 Task: Create Card Logistics Review in Board Brand Messaging Development to Workspace Email Service Providers. Create Card Technology Conference Review in Board Email Marketing List Cleaning and Segmentation to Workspace Email Service Providers. Create Card Shipping and Receiving Review in Board Product Quality Control and Assurance to Workspace Email Service Providers
Action: Mouse moved to (65, 264)
Screenshot: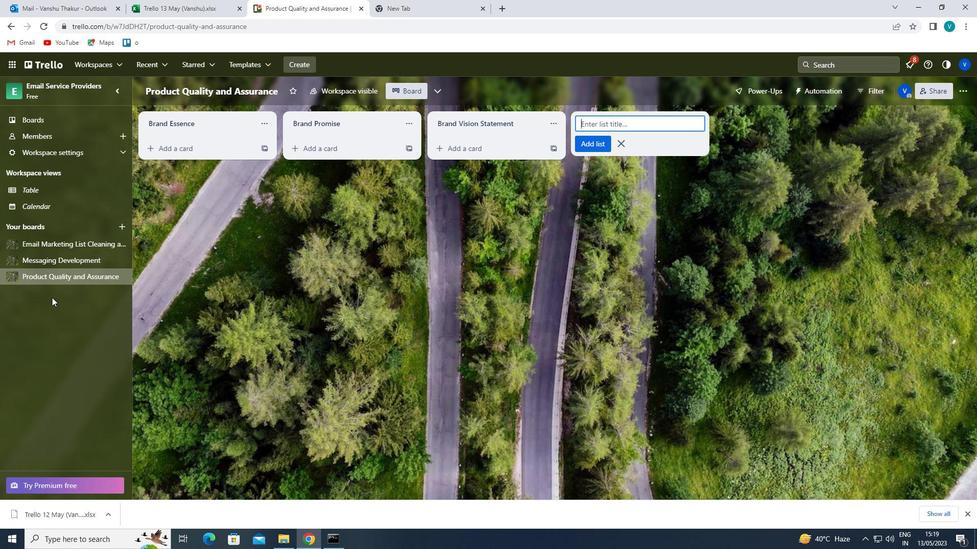 
Action: Mouse pressed left at (65, 264)
Screenshot: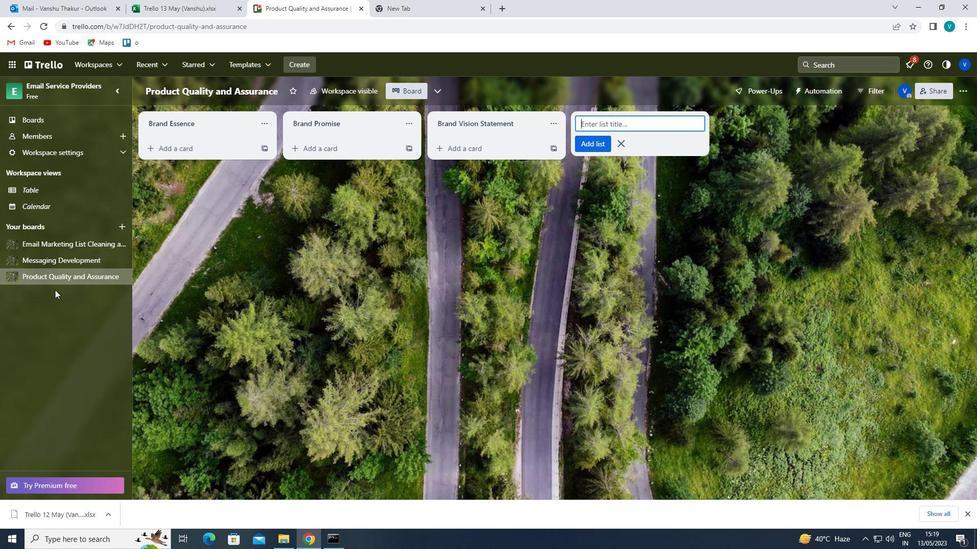 
Action: Mouse moved to (183, 149)
Screenshot: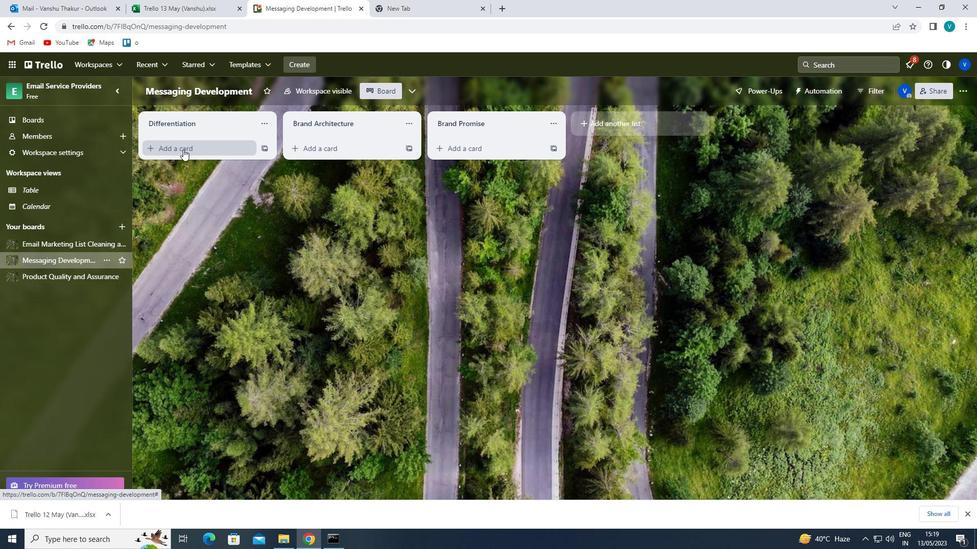 
Action: Mouse pressed left at (183, 149)
Screenshot: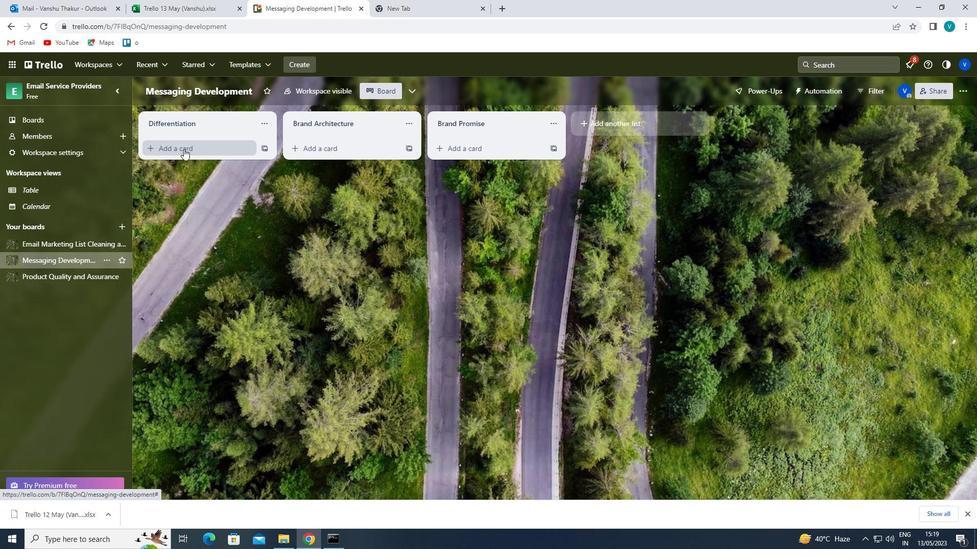 
Action: Key pressed <Key.shift>LOGISTICS<Key.space><Key.shift><Key.shift><Key.shift>REVIEW<Key.enter>
Screenshot: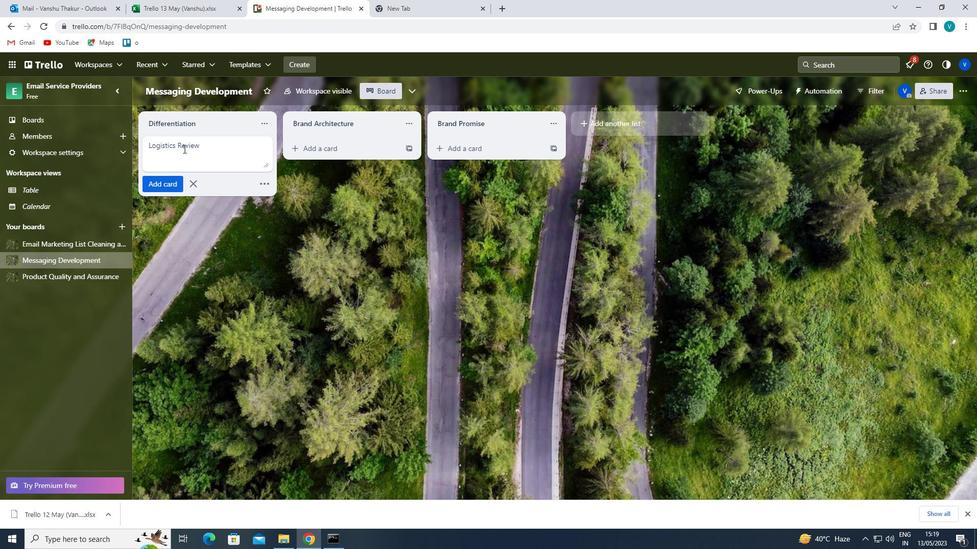 
Action: Mouse moved to (73, 243)
Screenshot: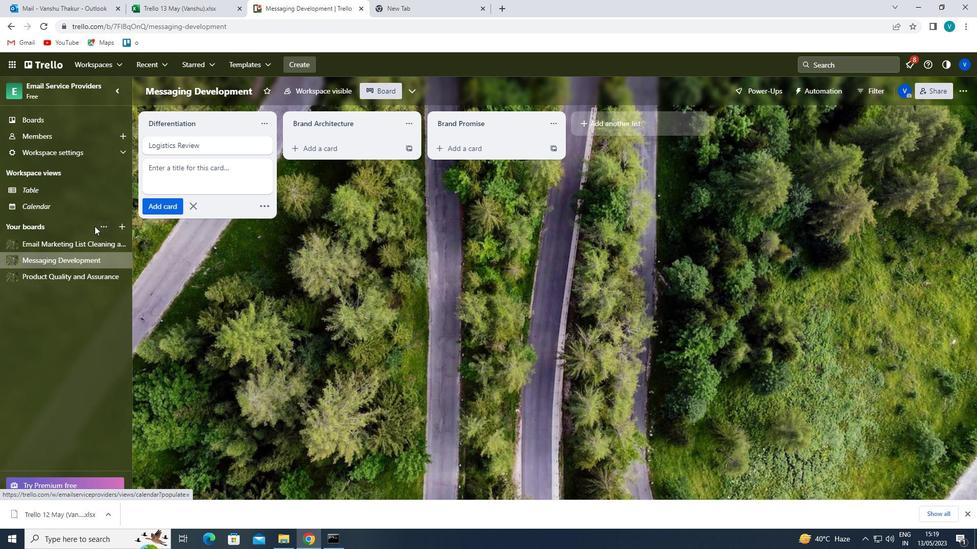 
Action: Mouse pressed left at (73, 243)
Screenshot: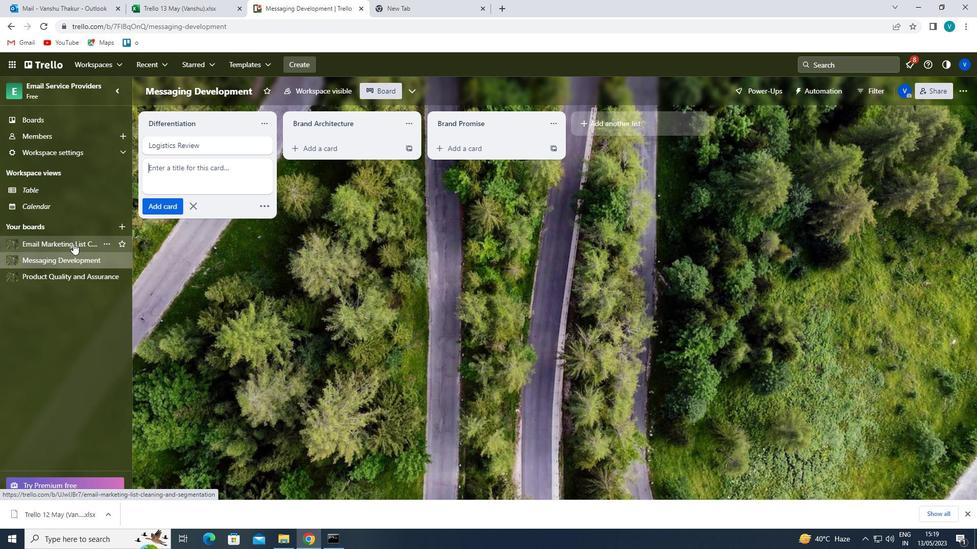 
Action: Mouse moved to (180, 147)
Screenshot: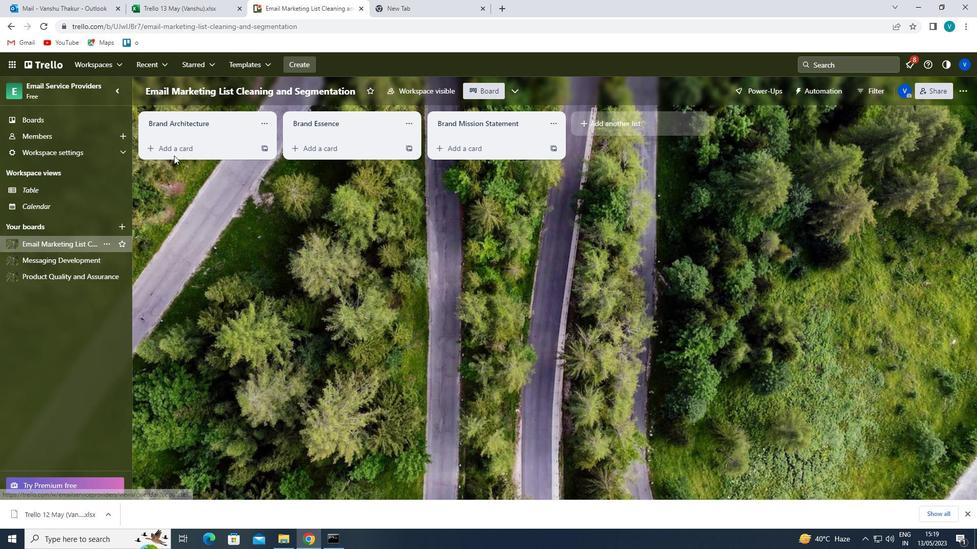 
Action: Mouse pressed left at (180, 147)
Screenshot: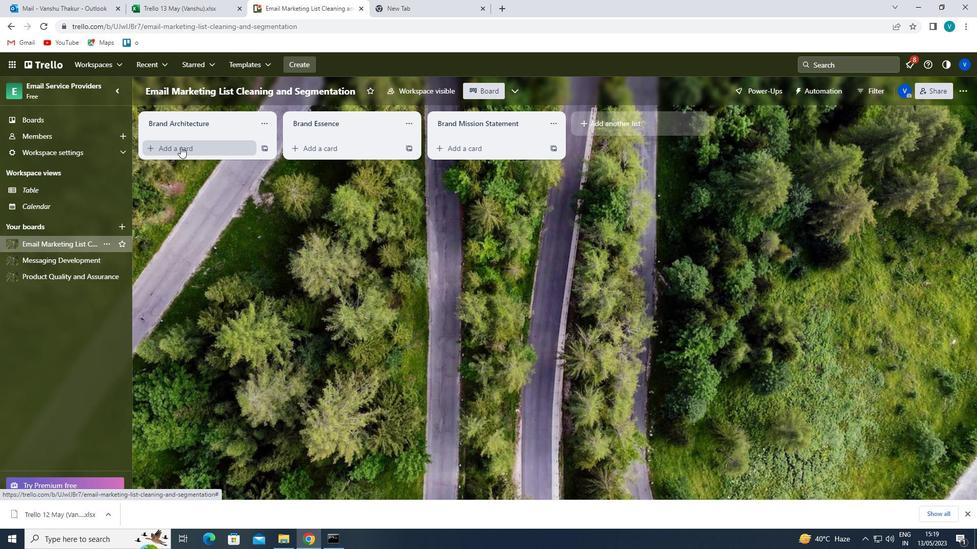 
Action: Mouse moved to (188, 142)
Screenshot: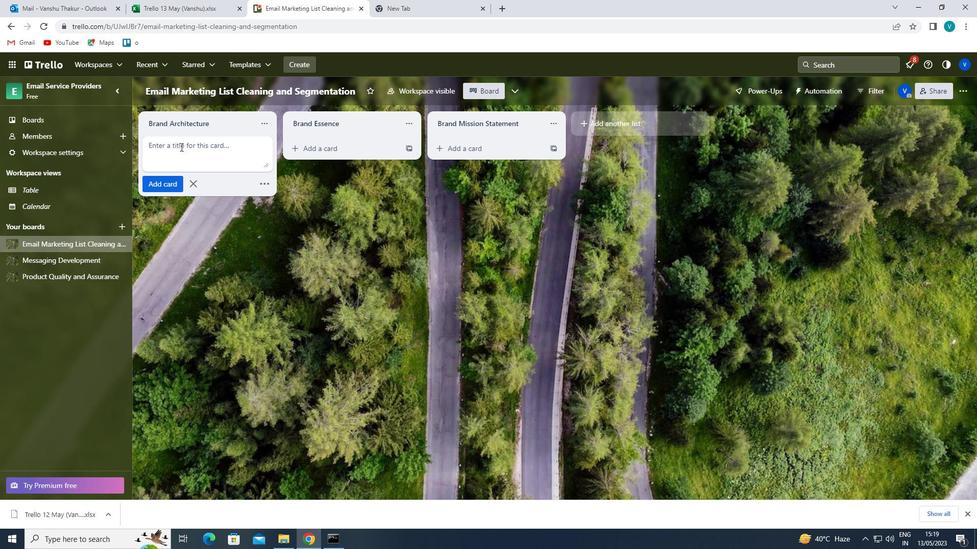 
Action: Key pressed <Key.shift>
Screenshot: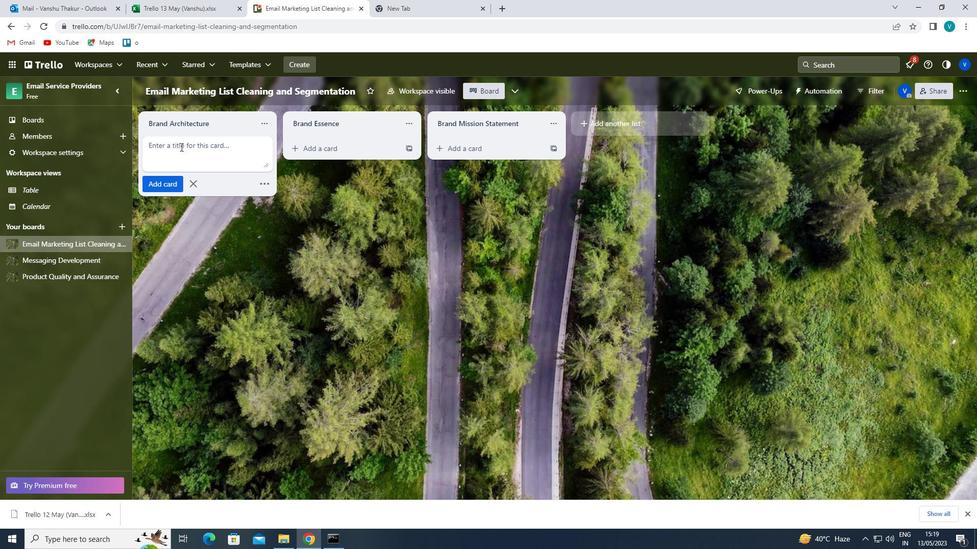 
Action: Mouse moved to (166, 157)
Screenshot: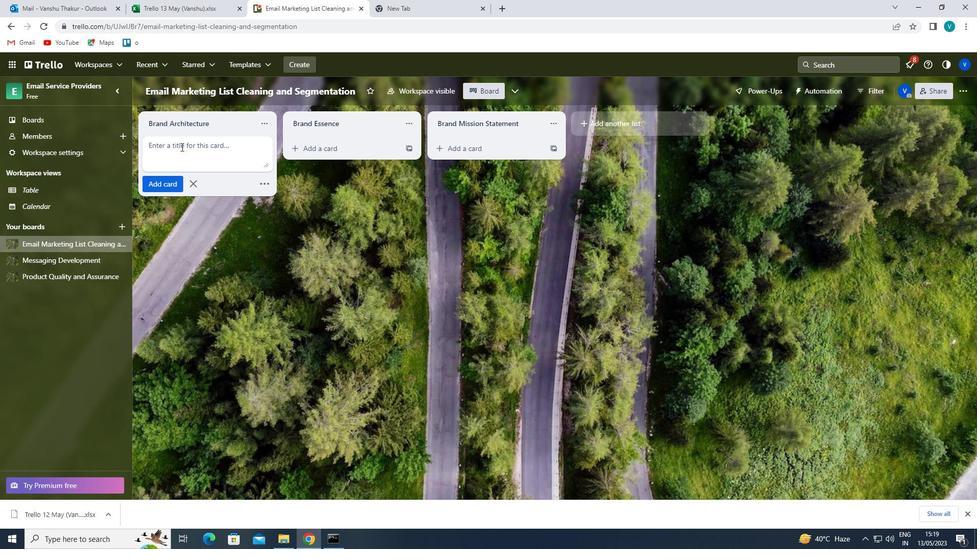 
Action: Key pressed <Key.shift><Key.shift><Key.shift>TECHNOLOGY<Key.space><Key.shift>CONFERENCE<Key.space><Key.shift>REVIEW<Key.enter>
Screenshot: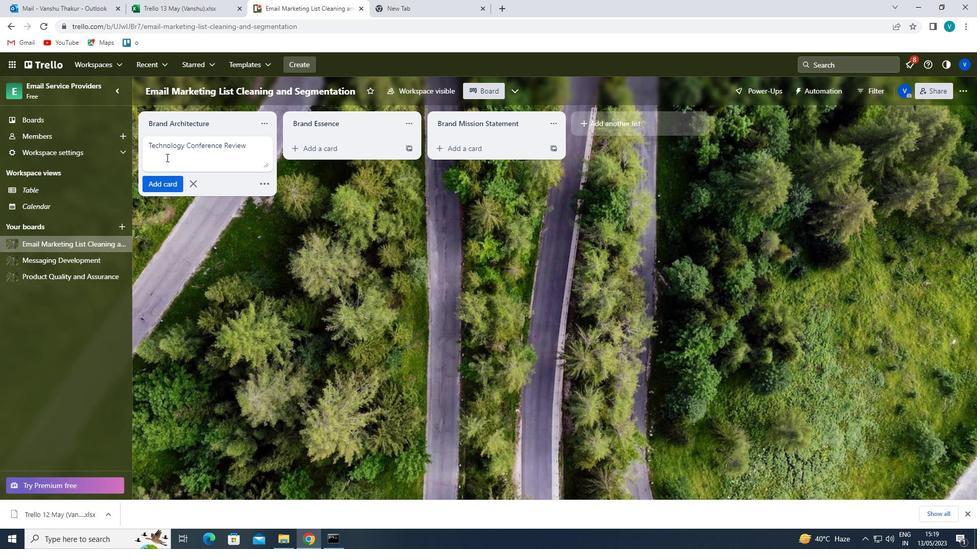
Action: Mouse moved to (19, 275)
Screenshot: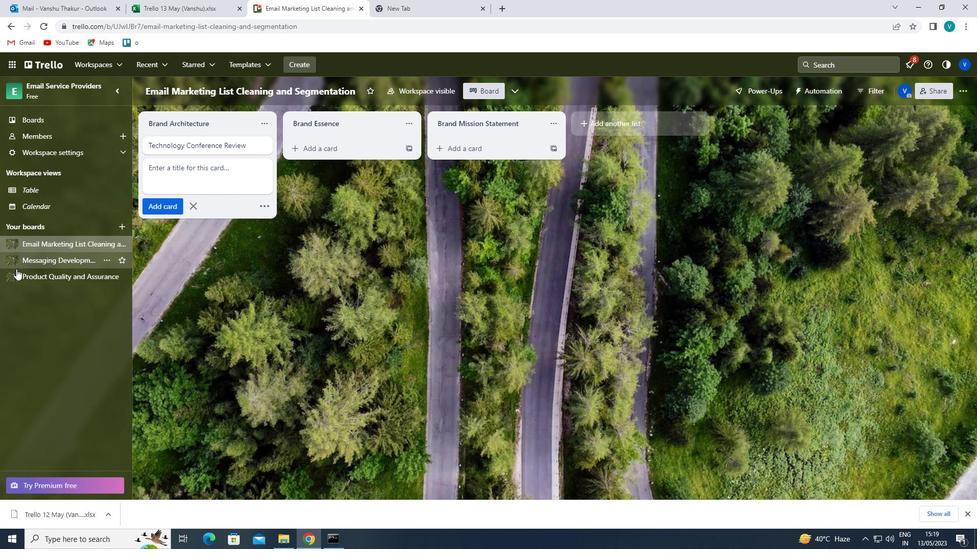 
Action: Mouse pressed left at (19, 275)
Screenshot: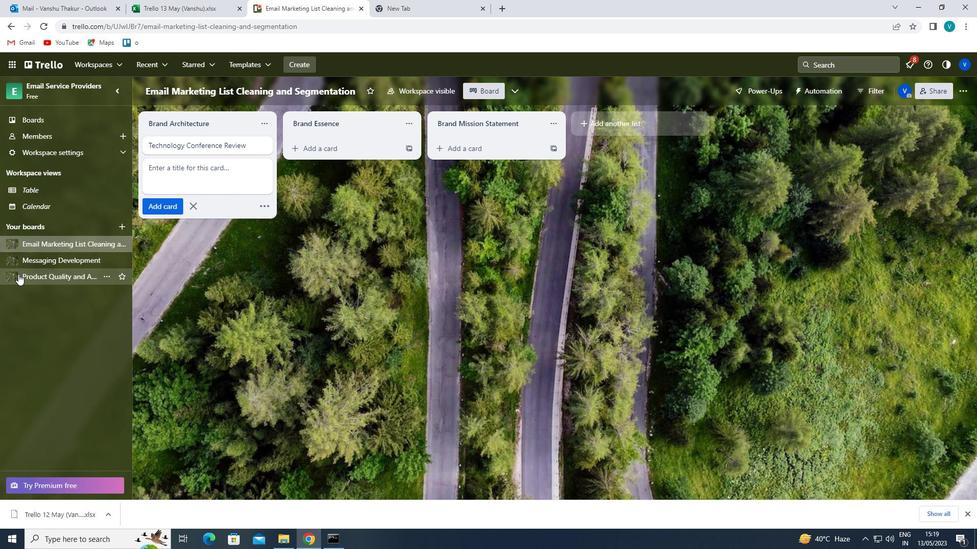 
Action: Mouse moved to (184, 147)
Screenshot: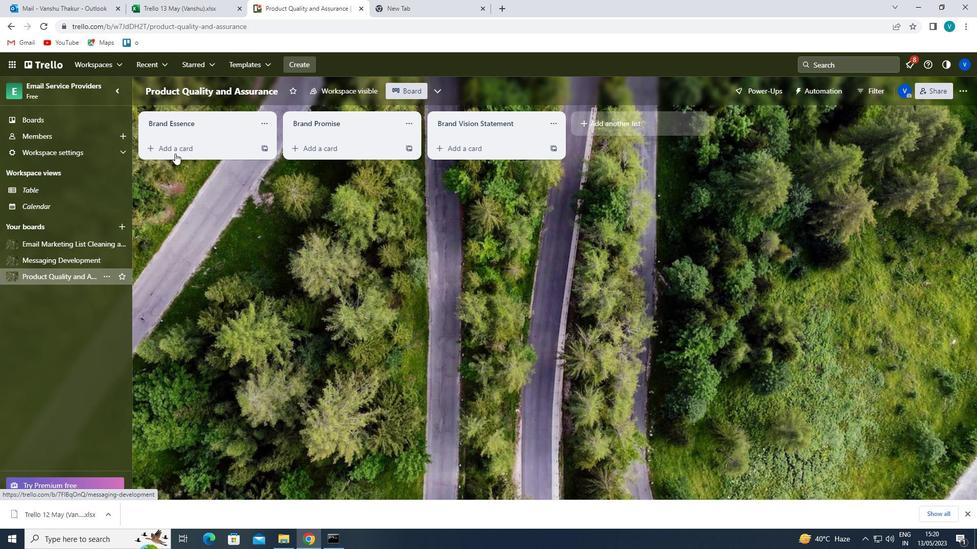 
Action: Mouse pressed left at (184, 147)
Screenshot: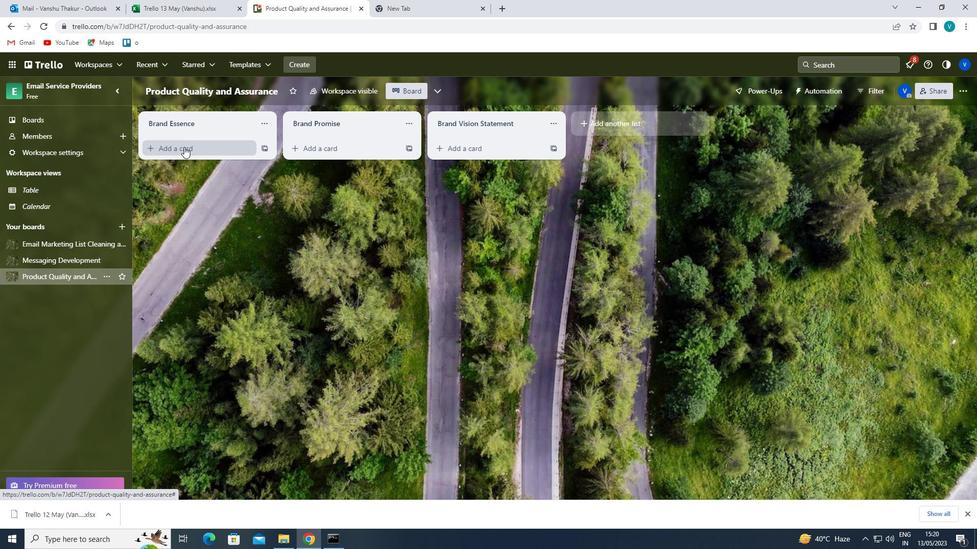 
Action: Key pressed <Key.shift>S
Screenshot: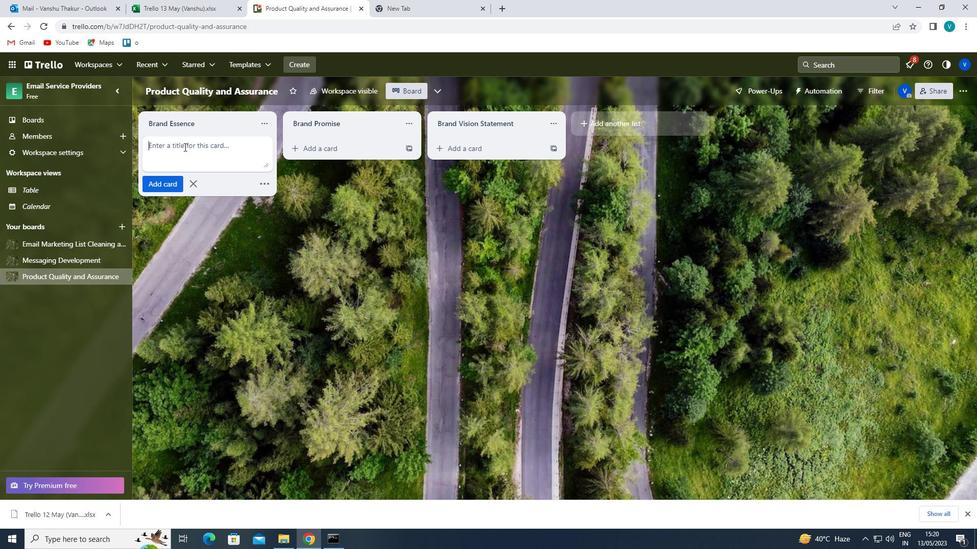 
Action: Mouse moved to (185, 146)
Screenshot: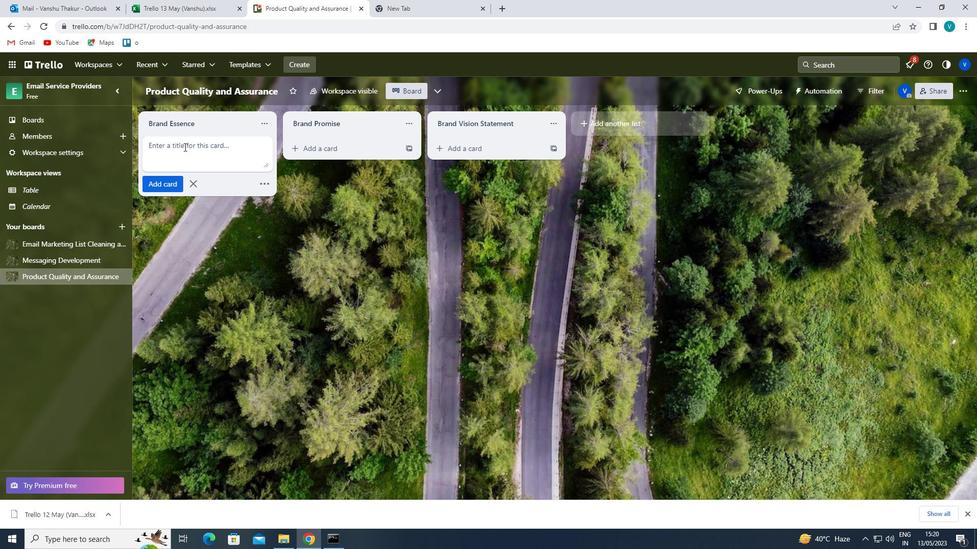 
Action: Key pressed HIPPING<Key.space>AND<Key.space><Key.shift><Key.shift>RECEIVING<Key.space><Key.shift>REVIEW<Key.enter>
Screenshot: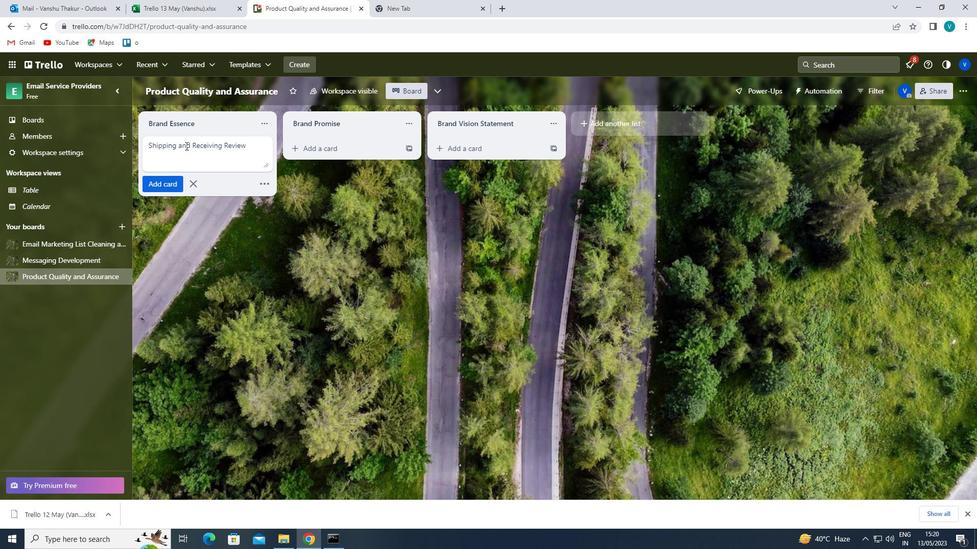 
